Task: Use the formula "DSUM" in spreadsheet "Project protfolio".
Action: Mouse moved to (606, 95)
Screenshot: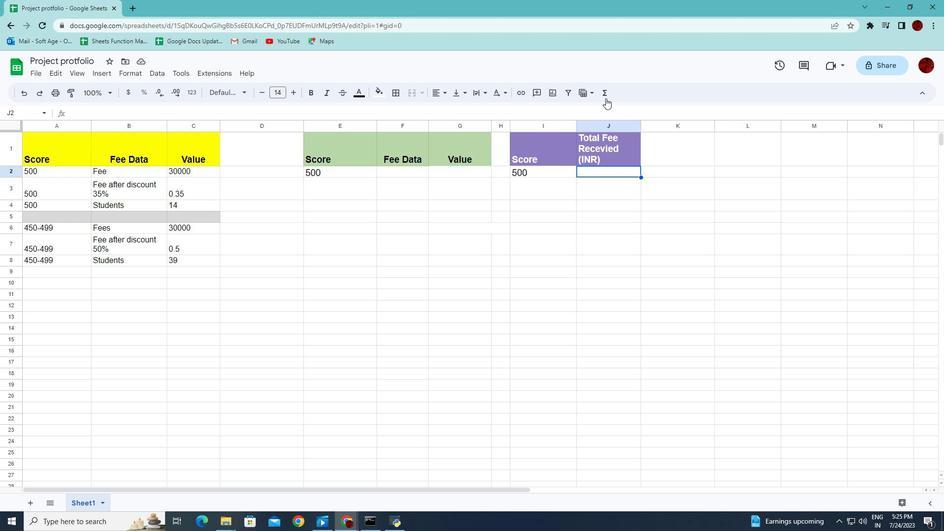 
Action: Mouse pressed left at (606, 95)
Screenshot: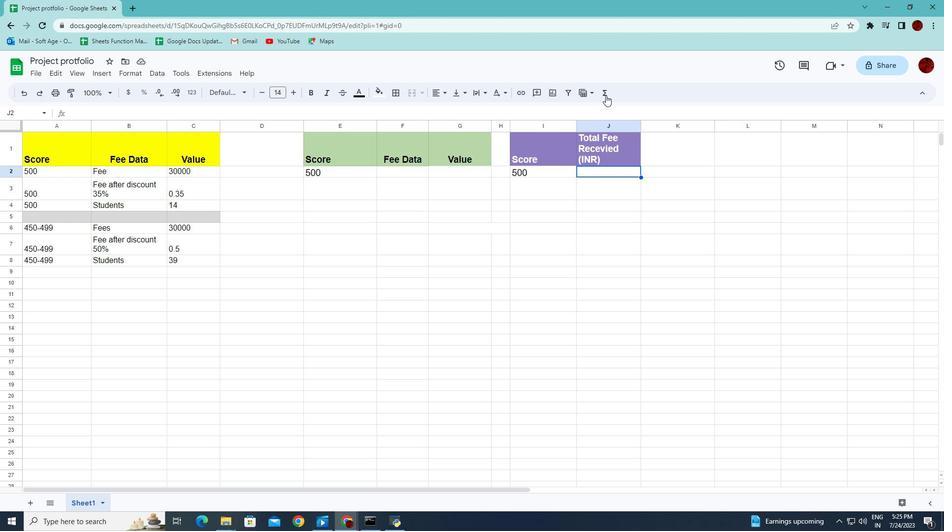 
Action: Mouse moved to (725, 192)
Screenshot: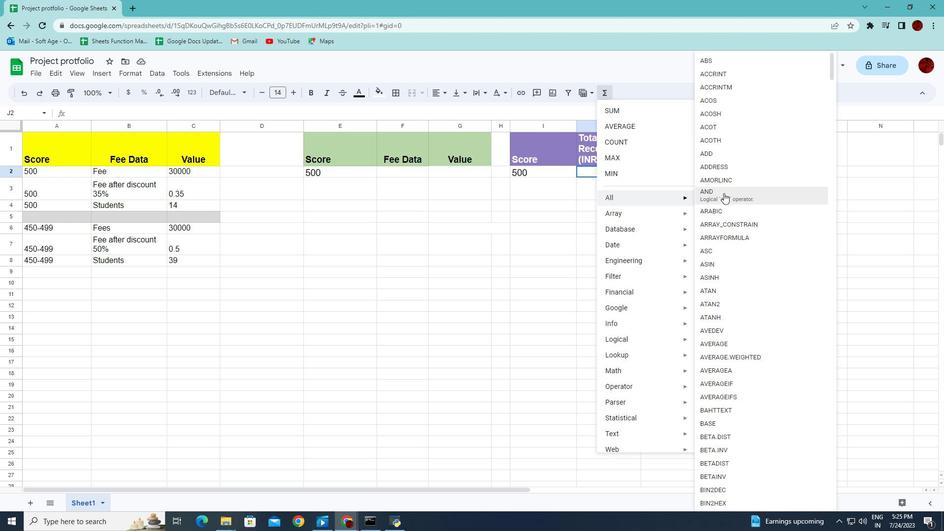 
Action: Mouse scrolled (725, 192) with delta (0, 0)
Screenshot: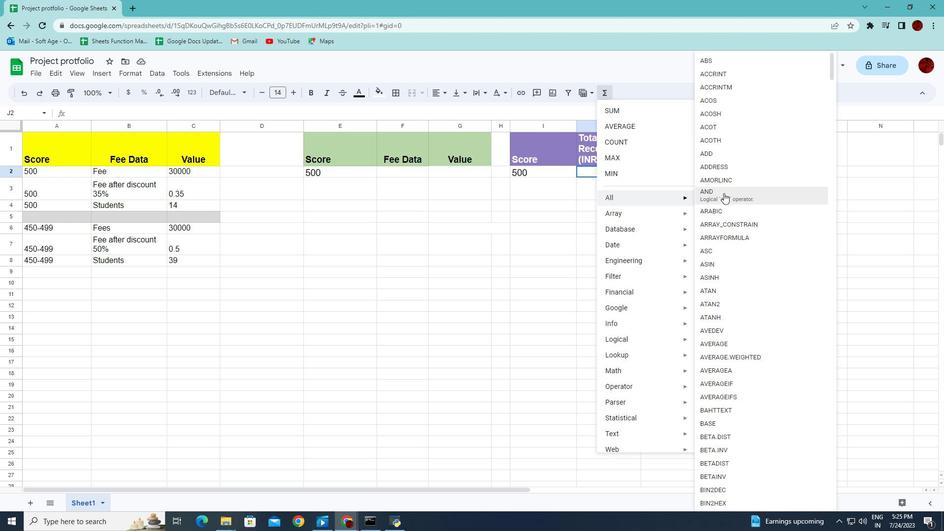 
Action: Mouse scrolled (725, 192) with delta (0, 0)
Screenshot: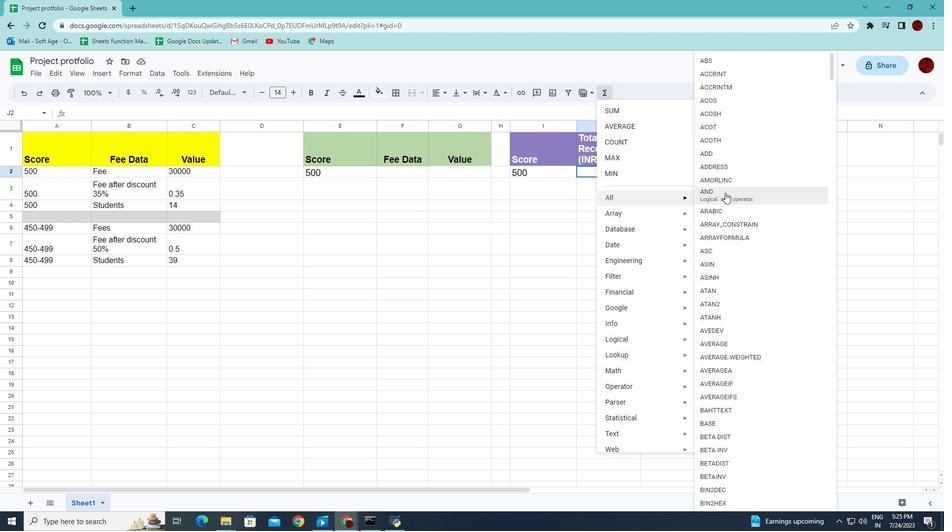 
Action: Mouse scrolled (725, 192) with delta (0, 0)
Screenshot: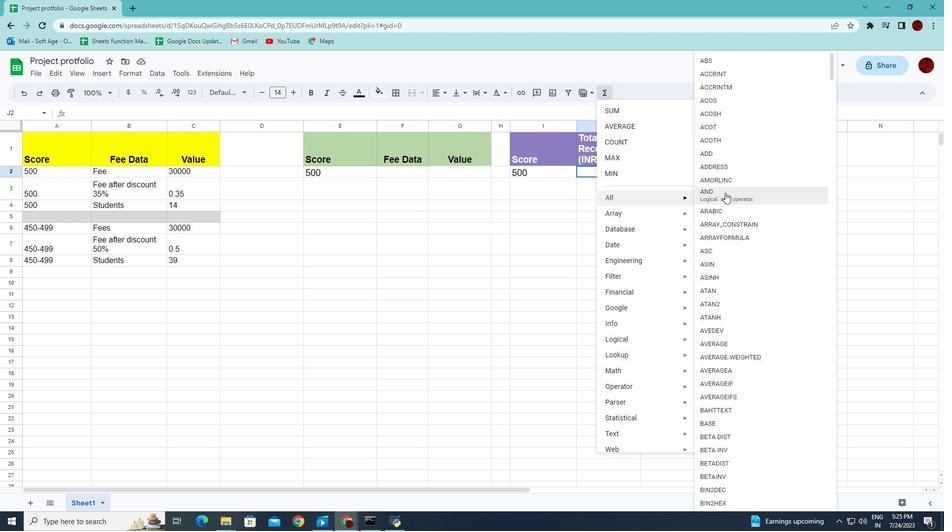 
Action: Mouse scrolled (725, 192) with delta (0, 0)
Screenshot: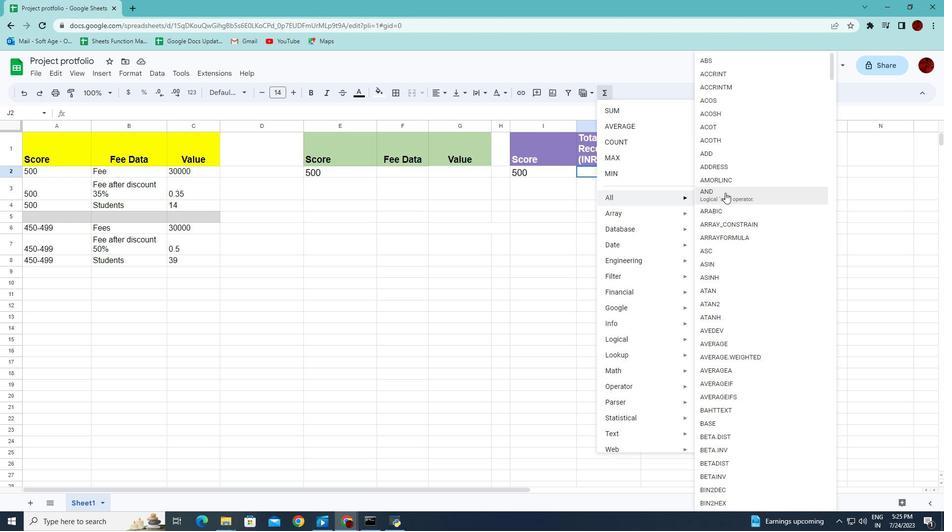 
Action: Mouse scrolled (725, 192) with delta (0, 0)
Screenshot: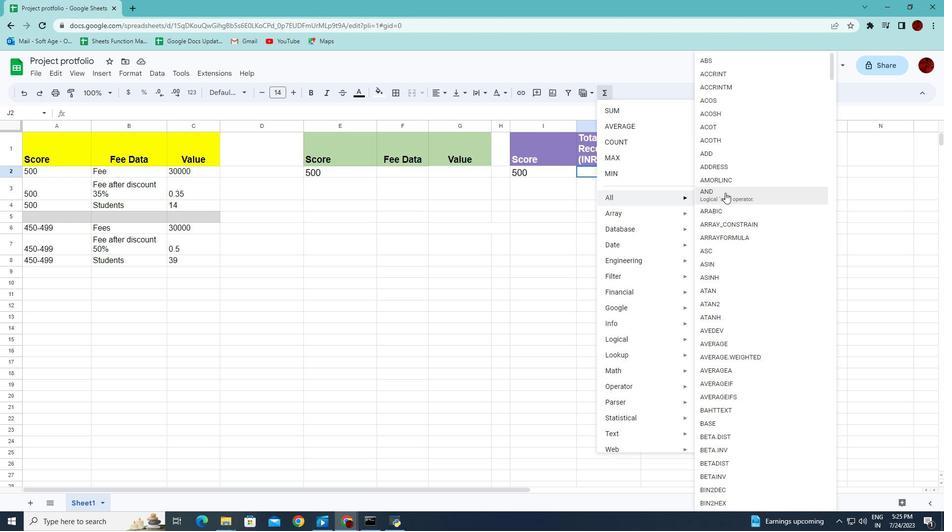 
Action: Mouse scrolled (725, 192) with delta (0, 0)
Screenshot: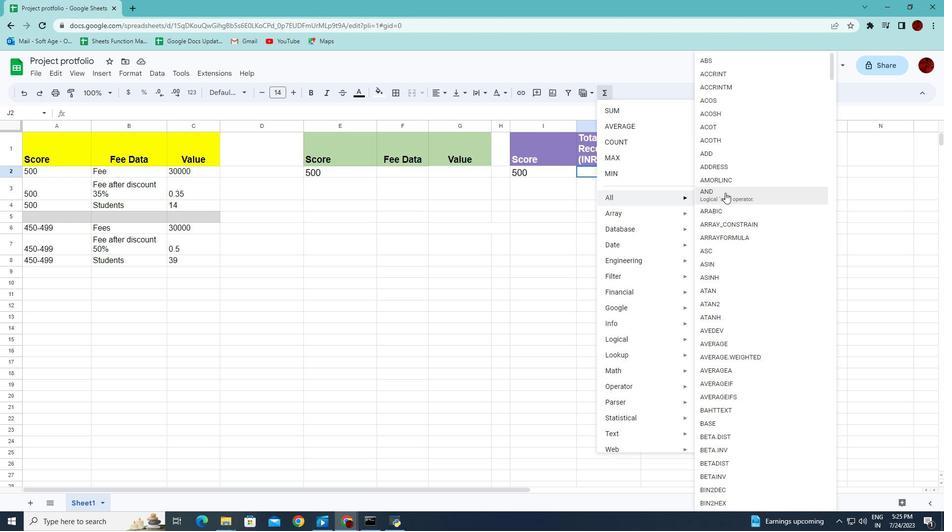 
Action: Mouse scrolled (725, 192) with delta (0, 0)
Screenshot: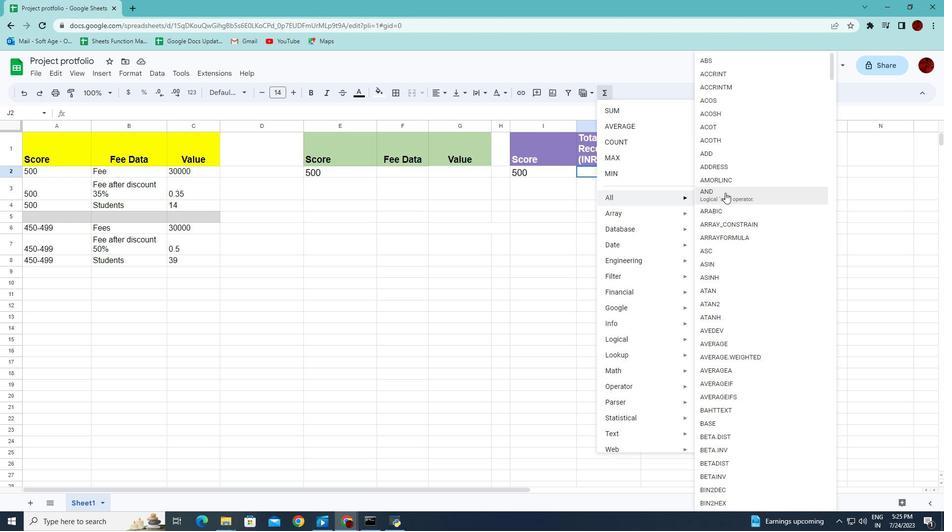 
Action: Mouse moved to (728, 192)
Screenshot: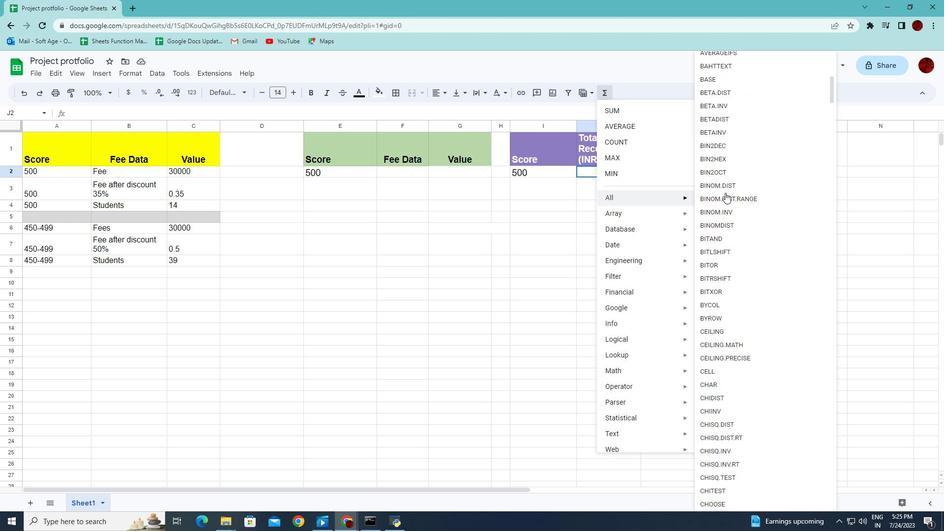 
Action: Mouse scrolled (728, 192) with delta (0, 0)
Screenshot: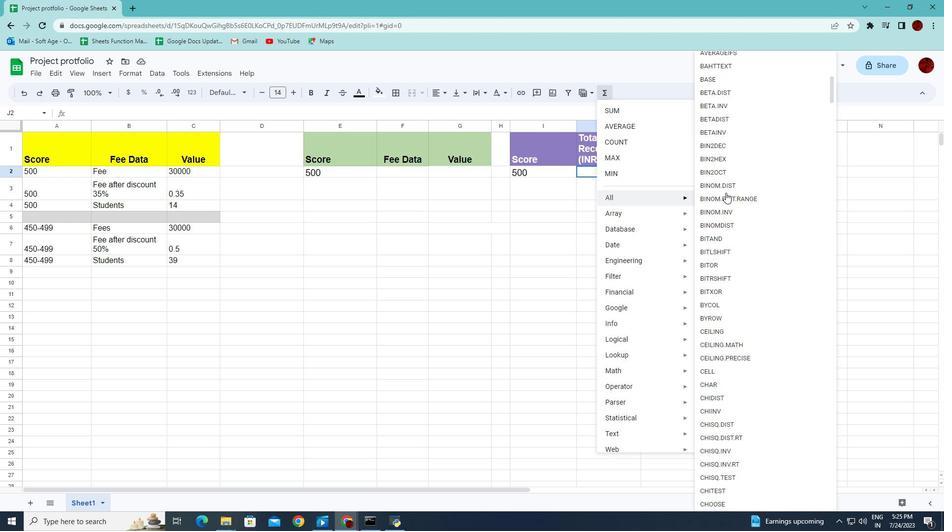
Action: Mouse scrolled (728, 192) with delta (0, 0)
Screenshot: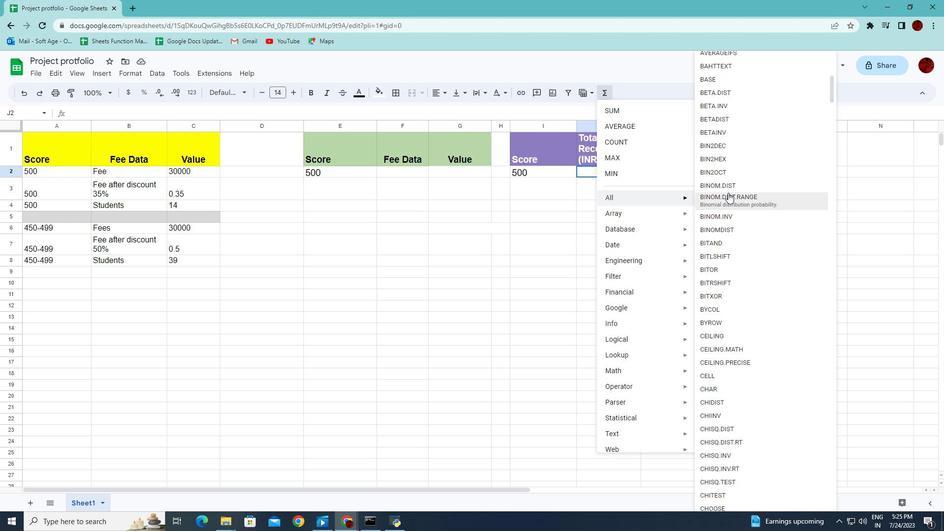 
Action: Mouse scrolled (728, 192) with delta (0, 0)
Screenshot: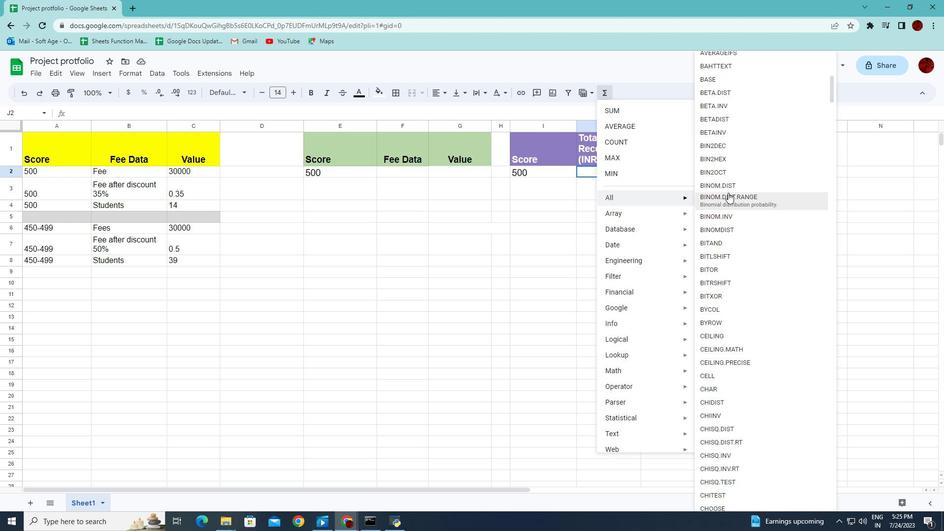
Action: Mouse scrolled (728, 192) with delta (0, 0)
Screenshot: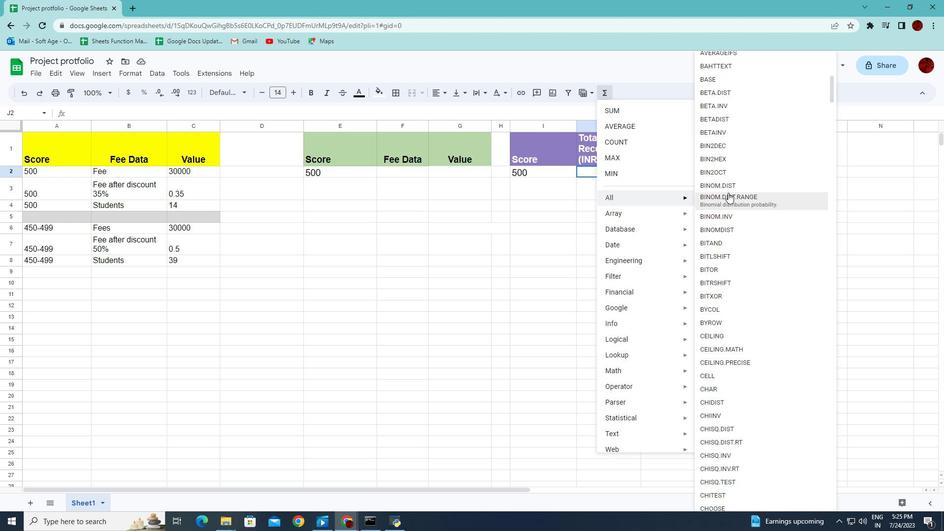 
Action: Mouse scrolled (728, 192) with delta (0, 0)
Screenshot: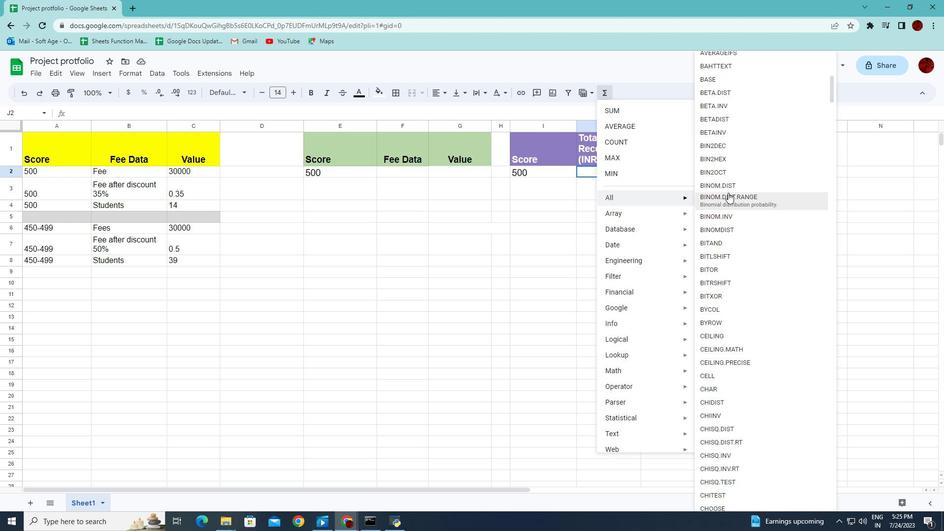
Action: Mouse scrolled (728, 192) with delta (0, 0)
Screenshot: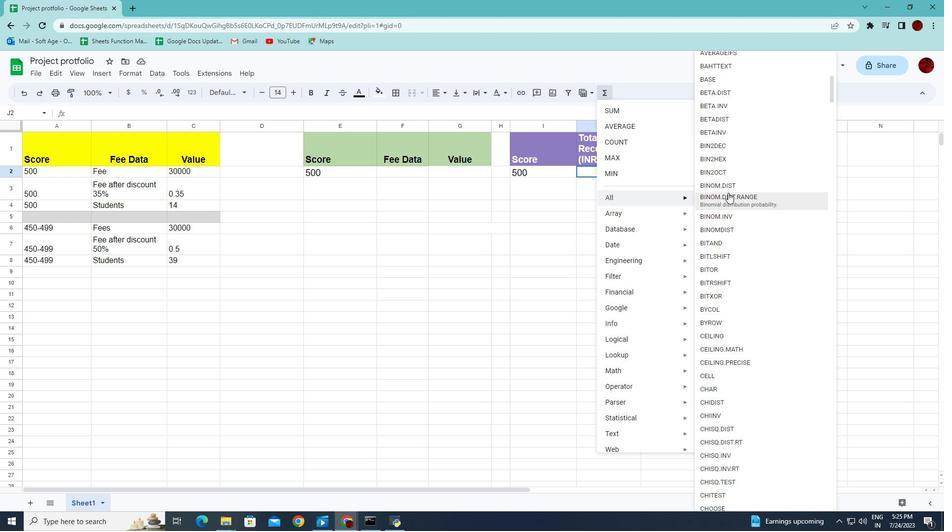 
Action: Mouse scrolled (728, 192) with delta (0, 0)
Screenshot: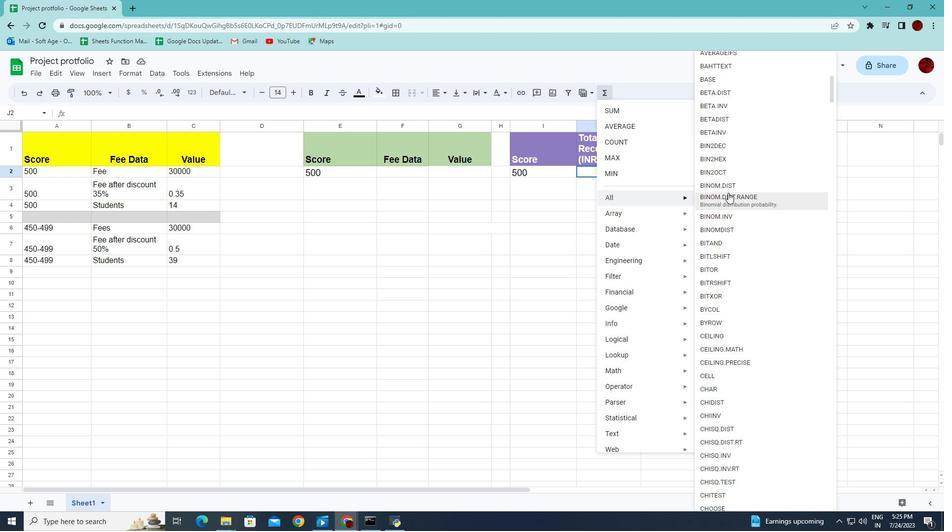 
Action: Mouse scrolled (728, 192) with delta (0, 0)
Screenshot: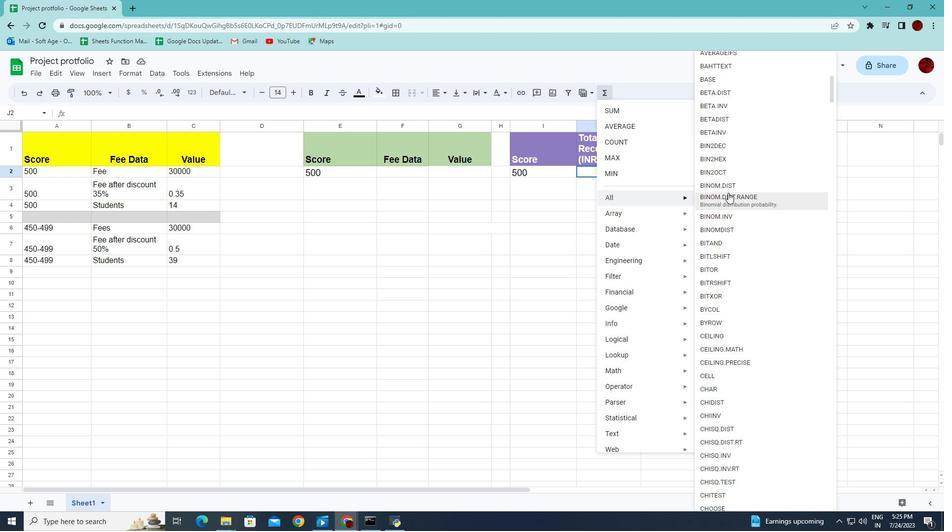 
Action: Mouse scrolled (728, 192) with delta (0, 0)
Screenshot: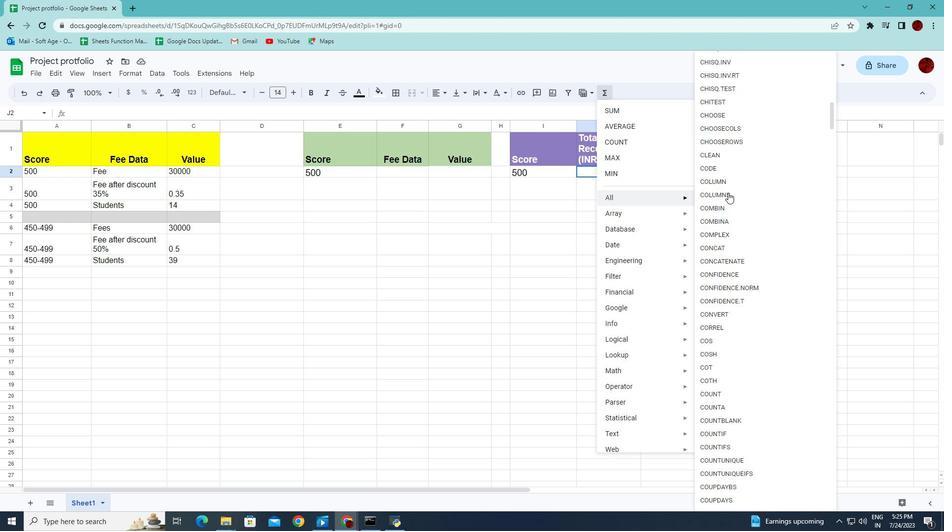 
Action: Mouse scrolled (728, 192) with delta (0, 0)
Screenshot: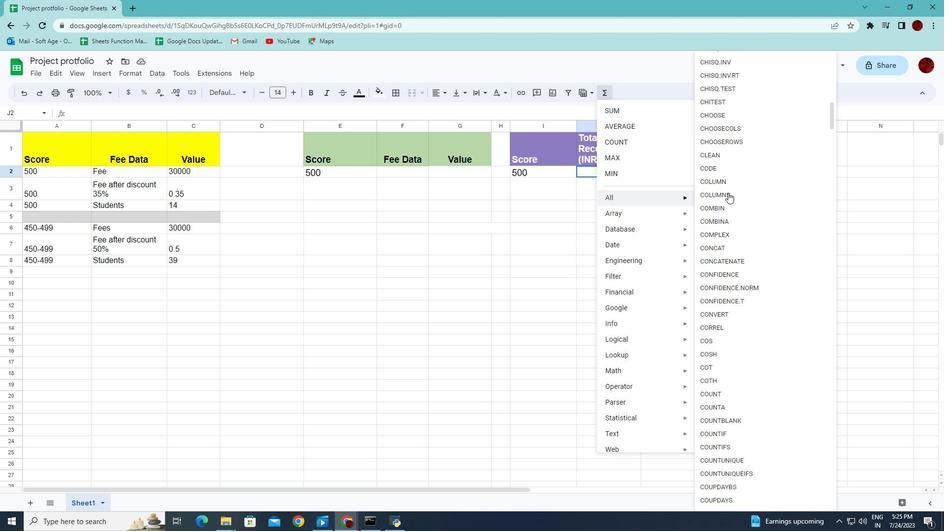 
Action: Mouse scrolled (728, 192) with delta (0, 0)
Screenshot: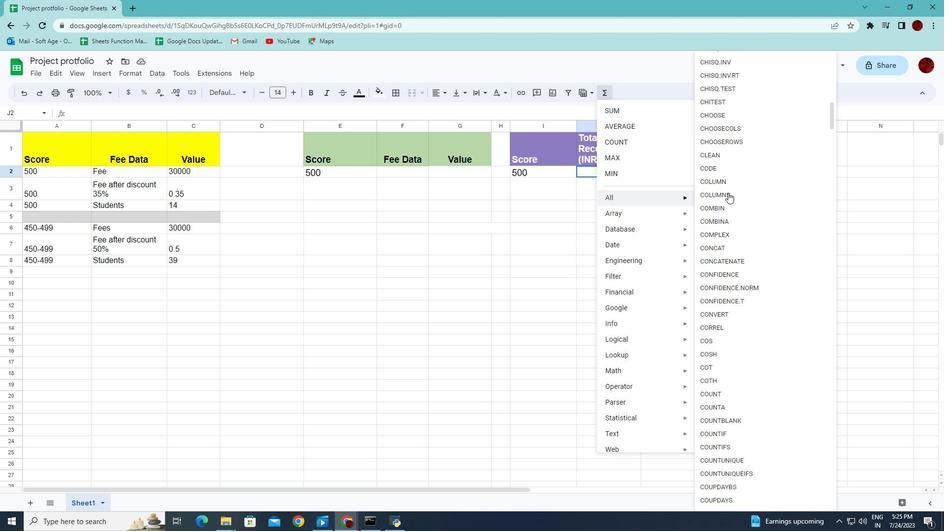 
Action: Mouse scrolled (728, 192) with delta (0, 0)
Screenshot: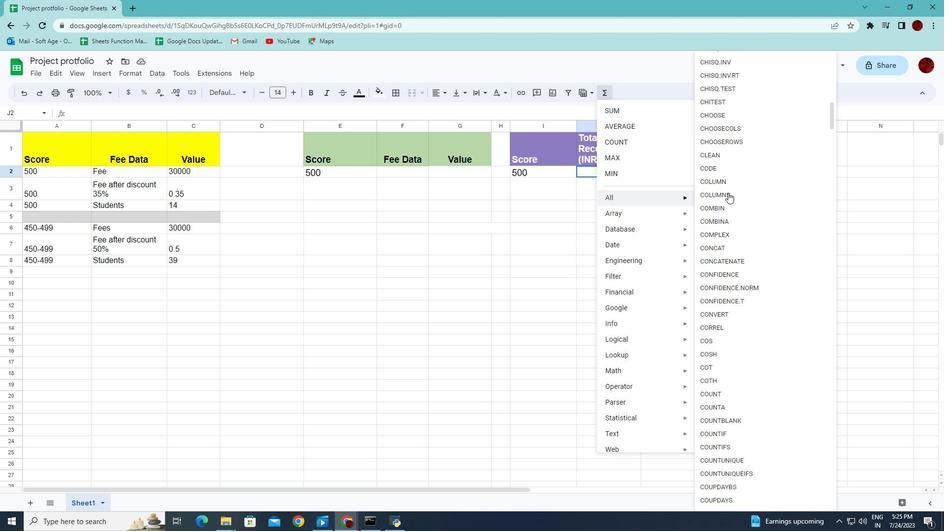 
Action: Mouse scrolled (728, 192) with delta (0, 0)
Screenshot: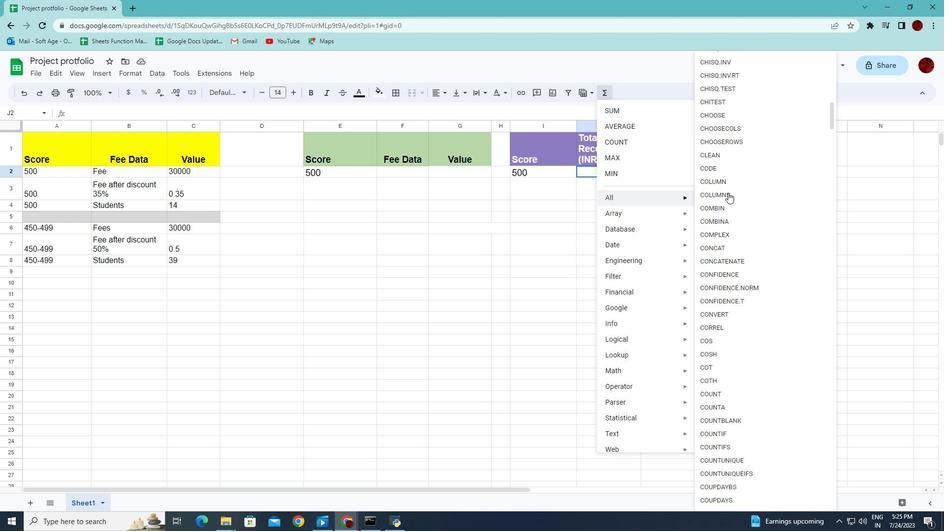
Action: Mouse scrolled (728, 192) with delta (0, 0)
Screenshot: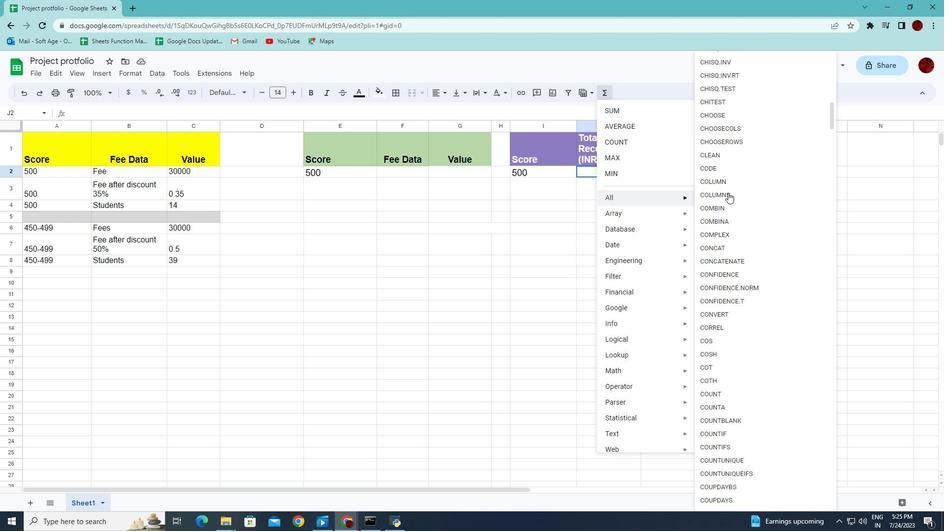 
Action: Mouse scrolled (728, 192) with delta (0, 0)
Screenshot: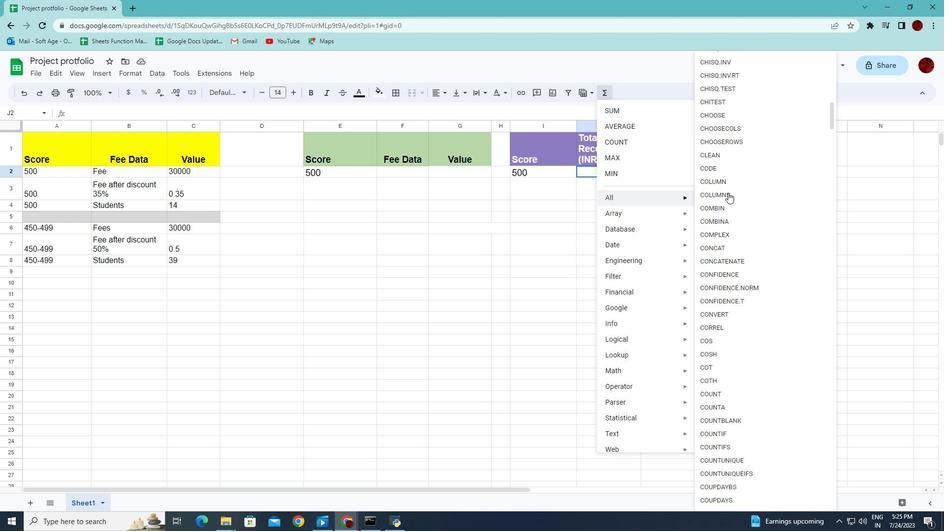 
Action: Mouse scrolled (728, 192) with delta (0, 0)
Screenshot: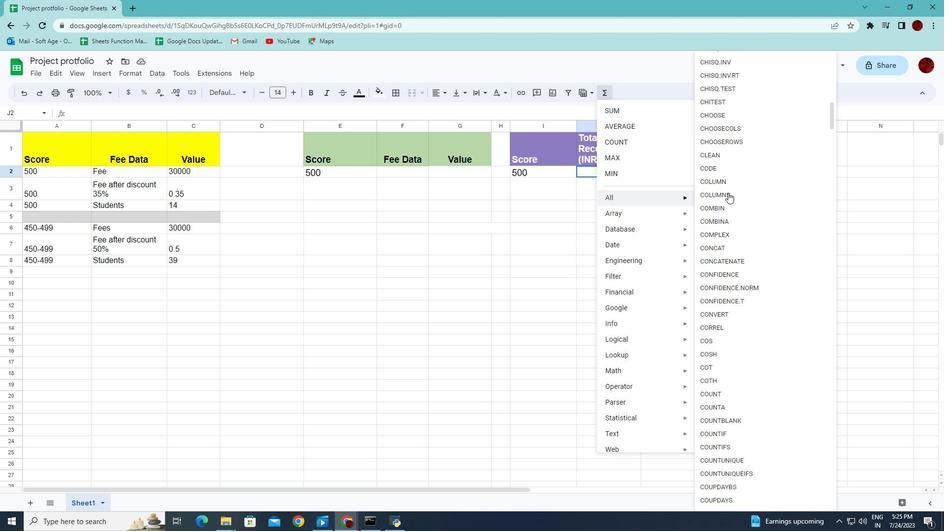 
Action: Mouse moved to (730, 191)
Screenshot: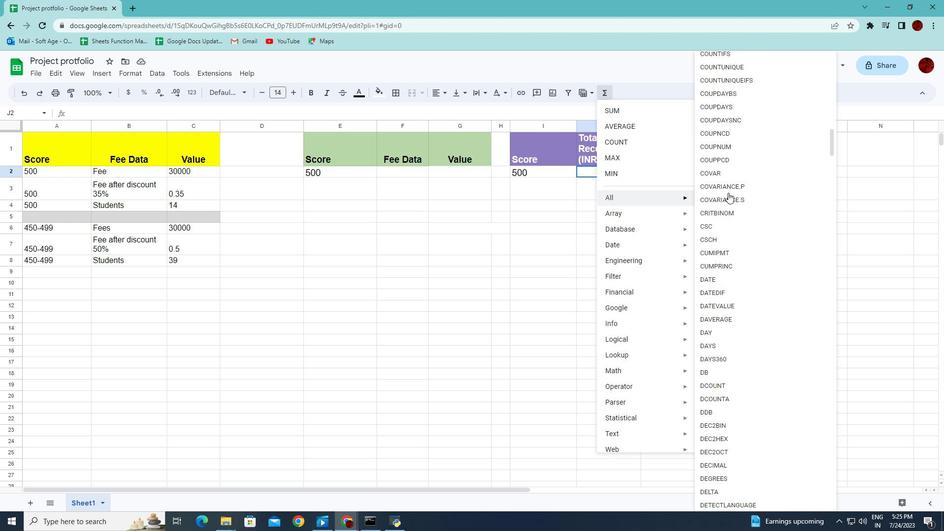 
Action: Mouse scrolled (730, 191) with delta (0, 0)
Screenshot: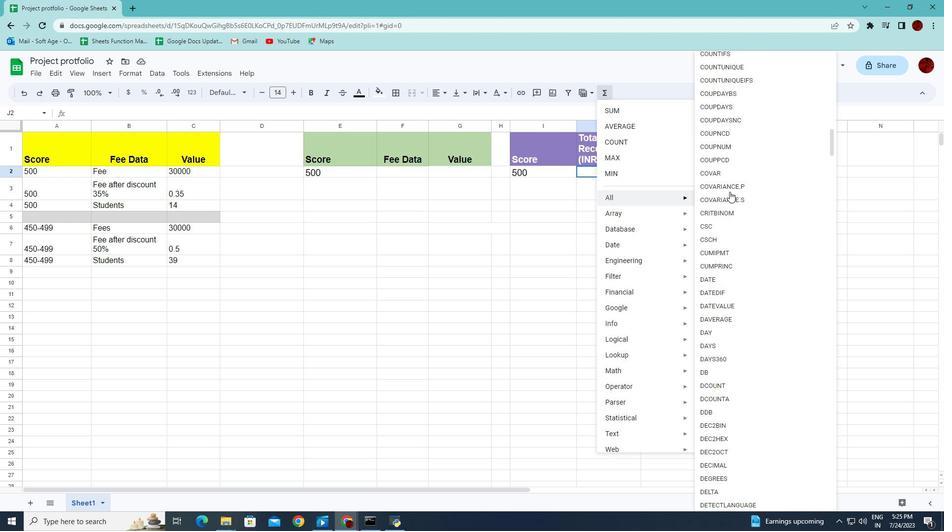 
Action: Mouse scrolled (730, 191) with delta (0, 0)
Screenshot: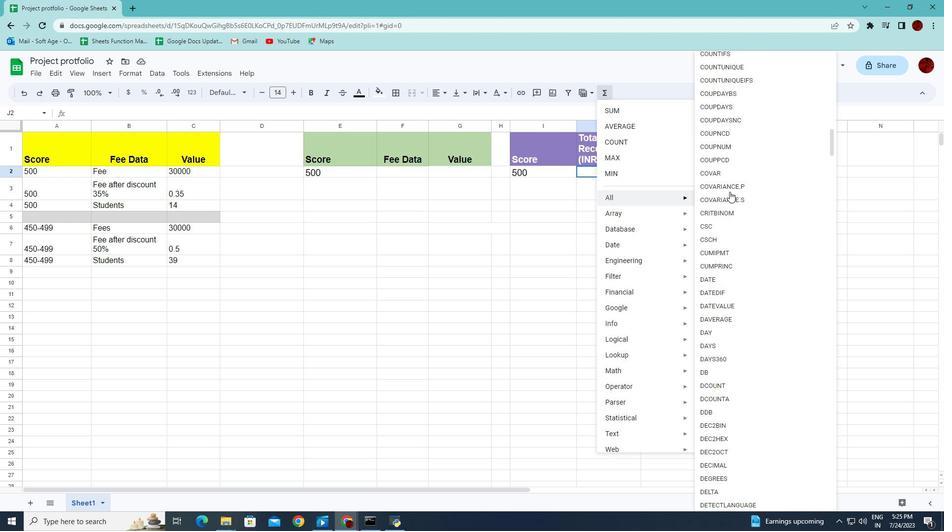 
Action: Mouse scrolled (730, 191) with delta (0, 0)
Screenshot: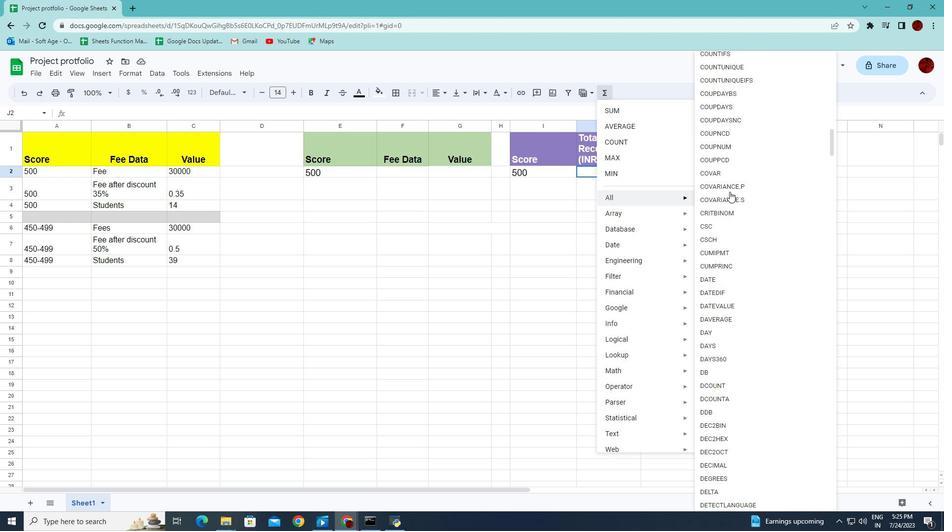 
Action: Mouse scrolled (730, 191) with delta (0, 0)
Screenshot: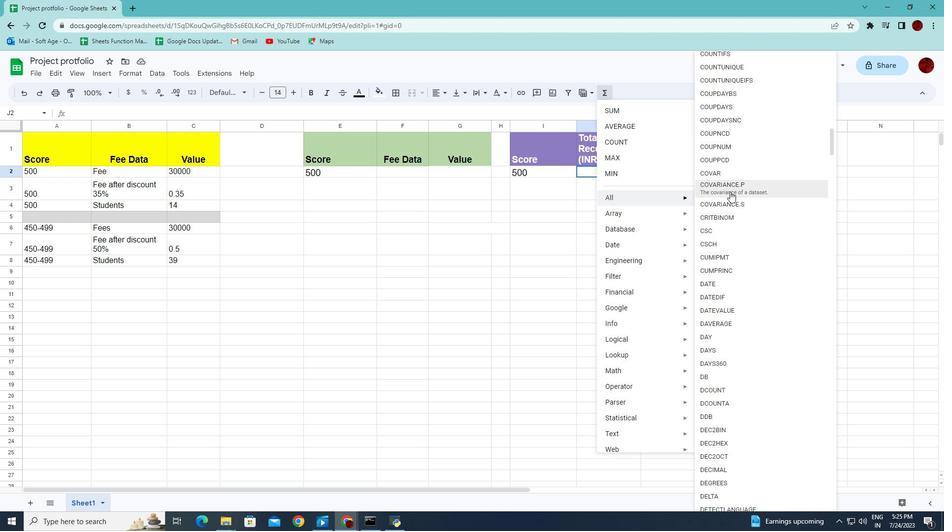 
Action: Mouse scrolled (730, 191) with delta (0, 0)
Screenshot: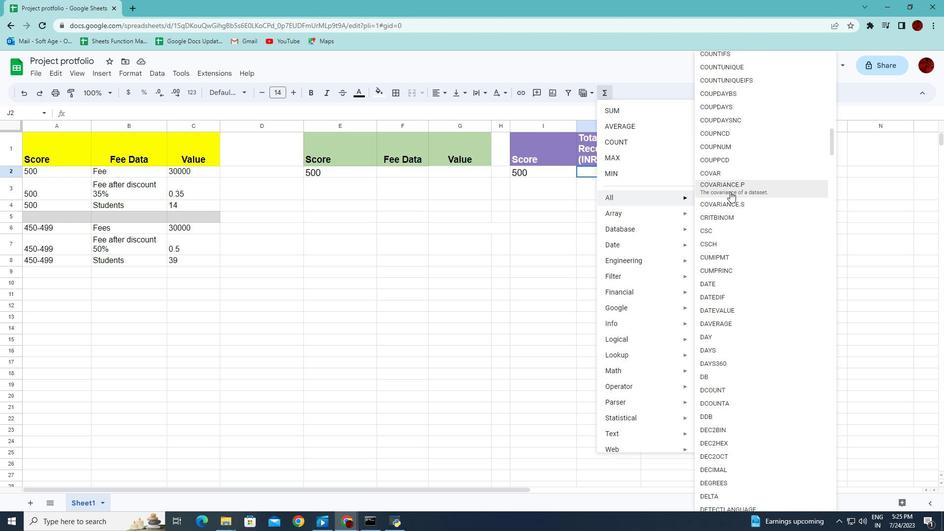 
Action: Mouse scrolled (730, 191) with delta (0, 0)
Screenshot: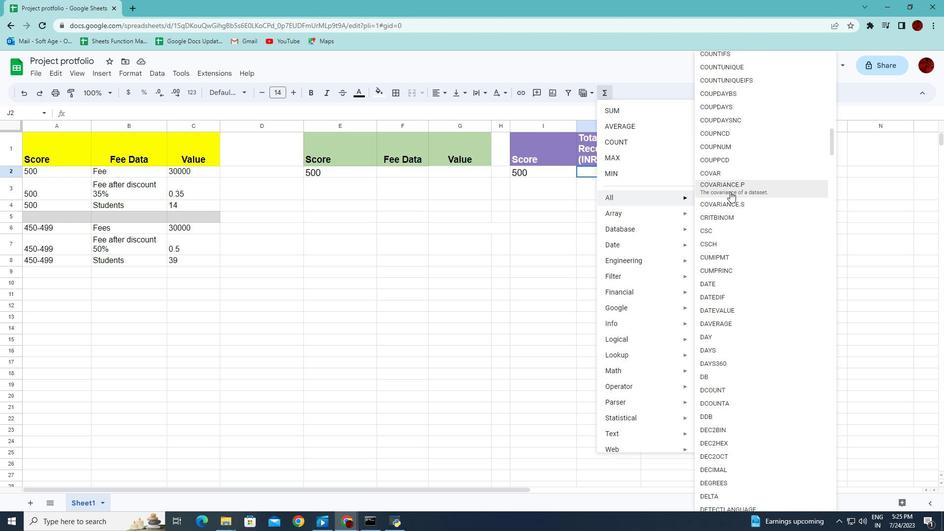 
Action: Mouse scrolled (730, 191) with delta (0, 0)
Screenshot: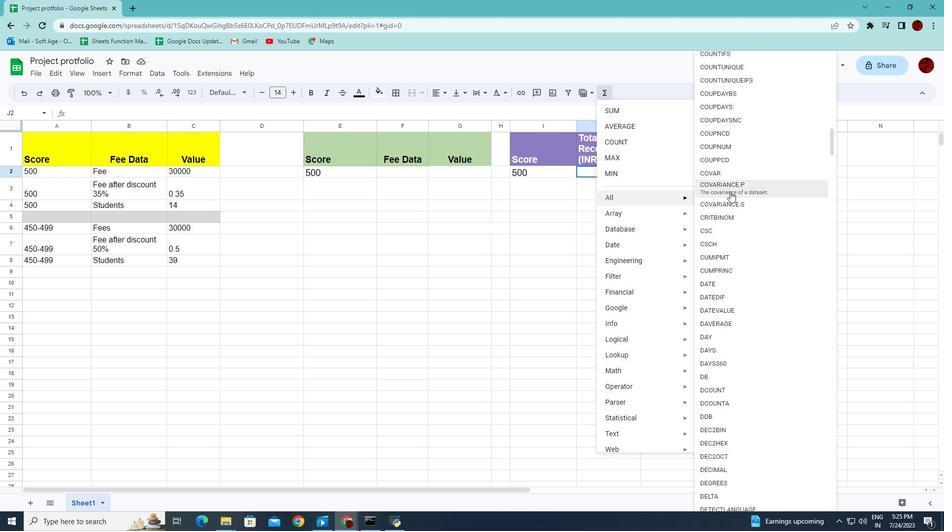 
Action: Mouse moved to (721, 338)
Screenshot: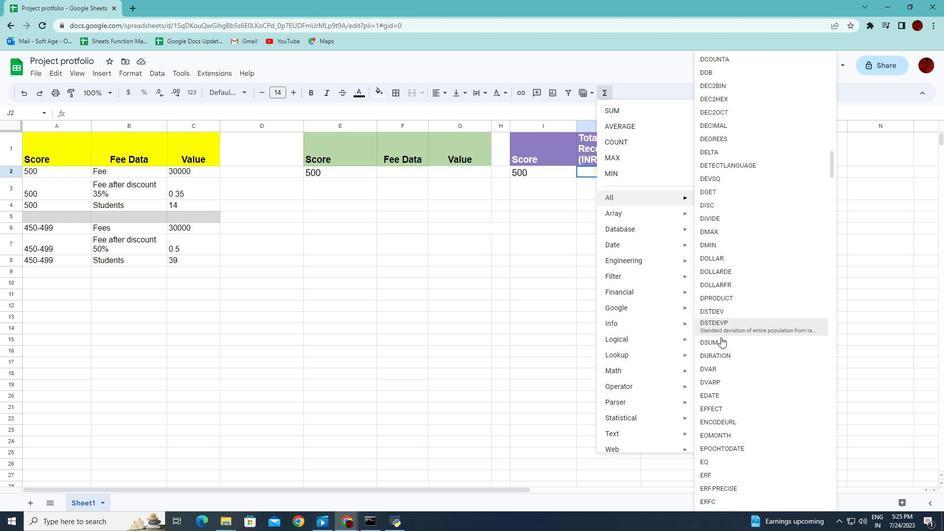 
Action: Mouse pressed left at (721, 338)
Screenshot: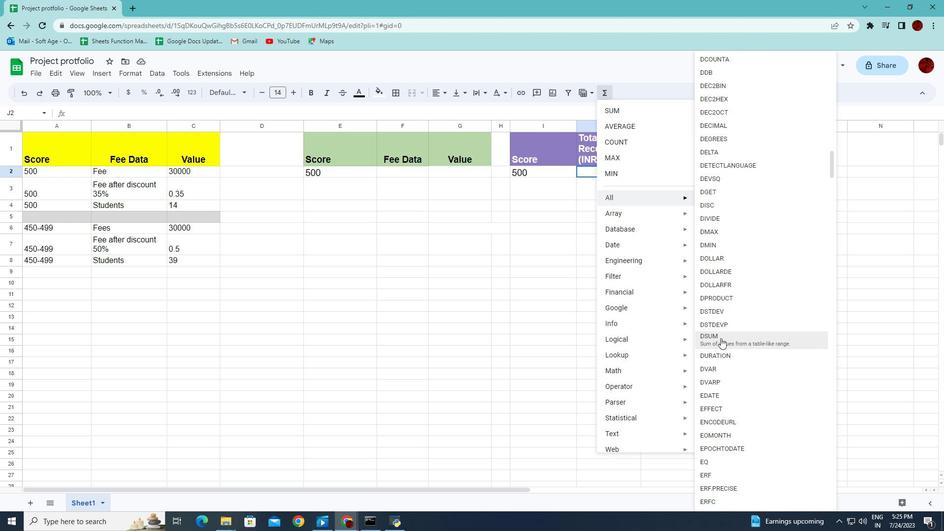 
Action: Mouse moved to (28, 148)
Screenshot: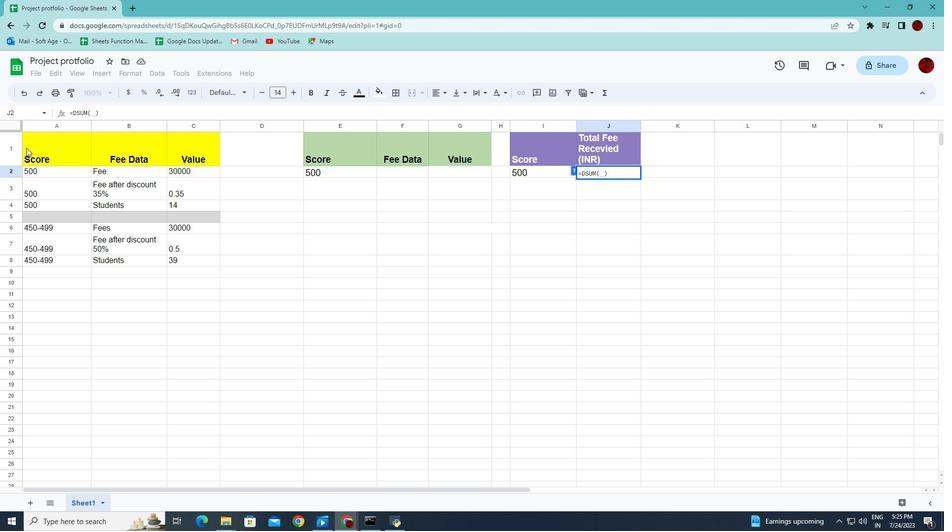 
Action: Mouse pressed left at (28, 148)
Screenshot: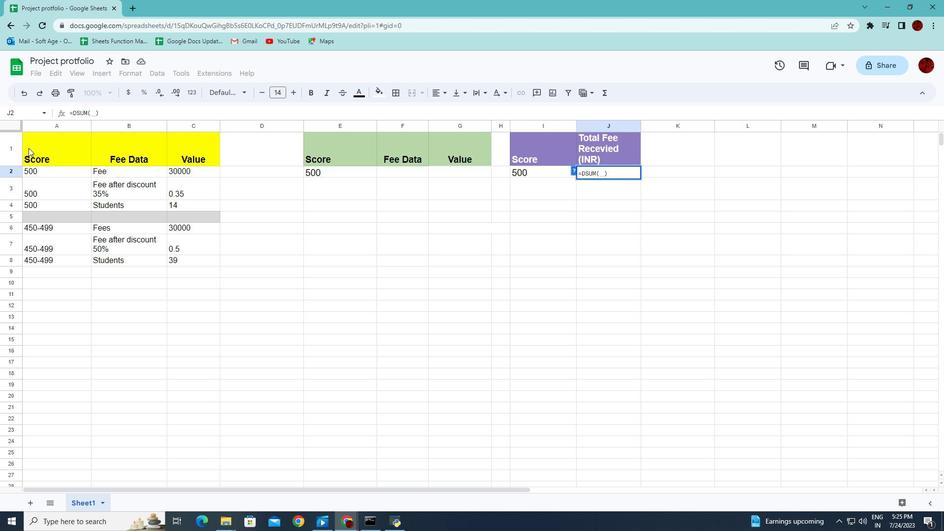 
Action: Mouse moved to (185, 256)
Screenshot: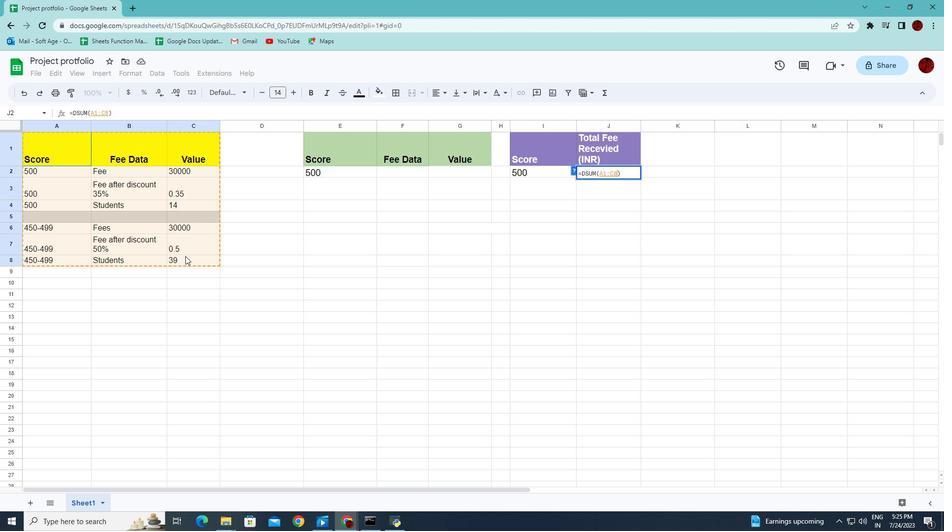 
Action: Key pressed ,
Screenshot: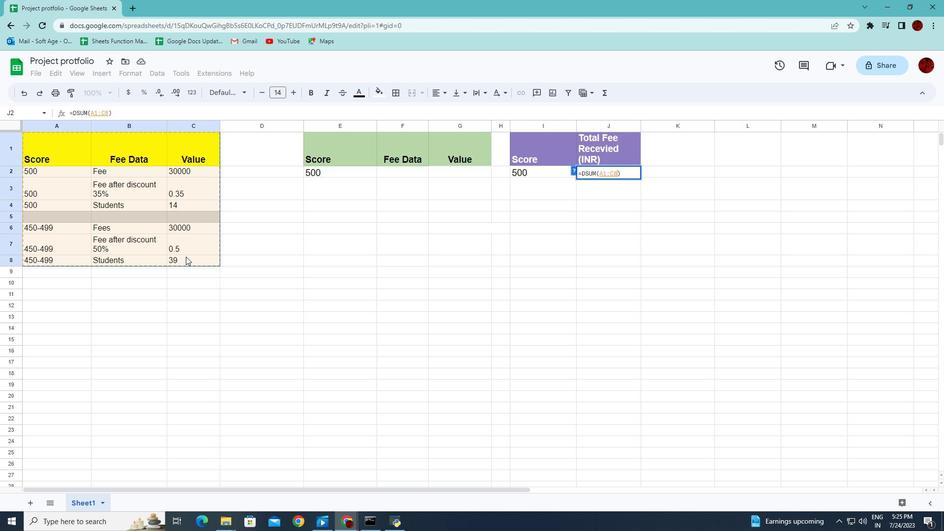
Action: Mouse moved to (195, 143)
Screenshot: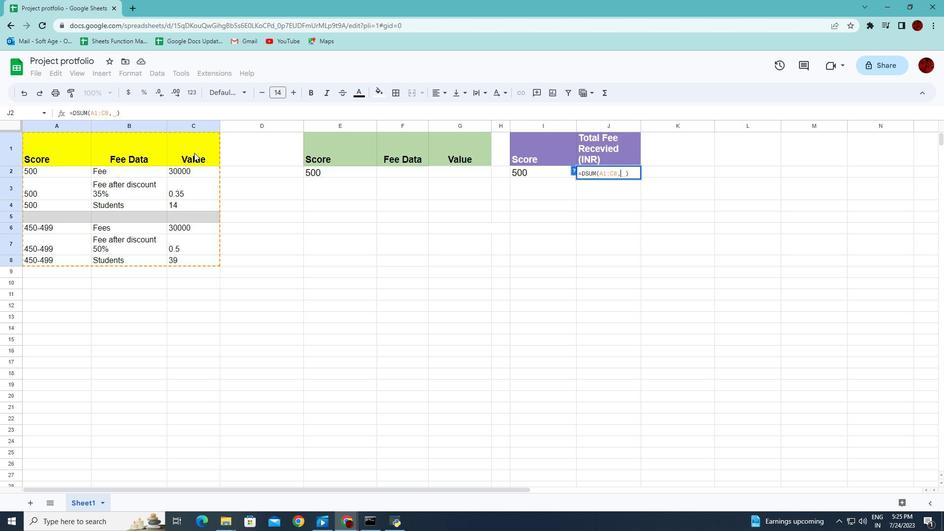 
Action: Mouse pressed left at (195, 143)
Screenshot: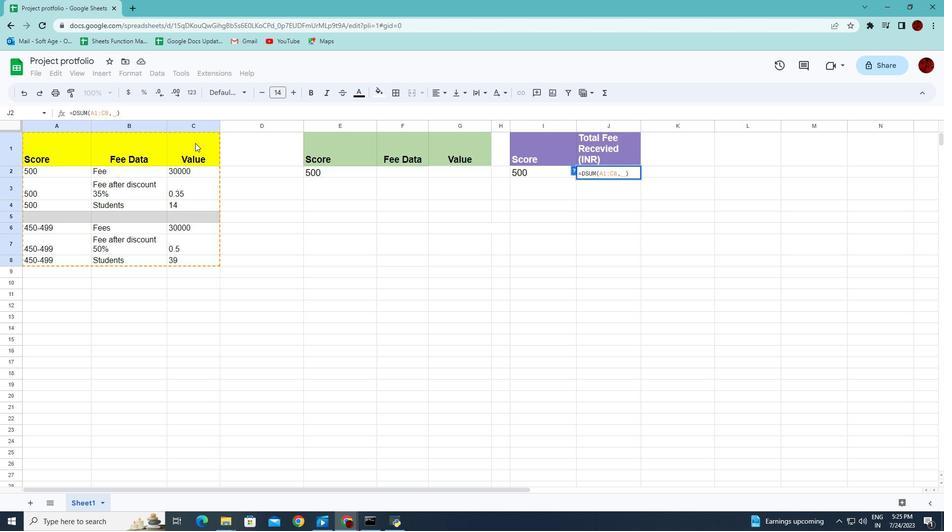 
Action: Key pressed ,
Screenshot: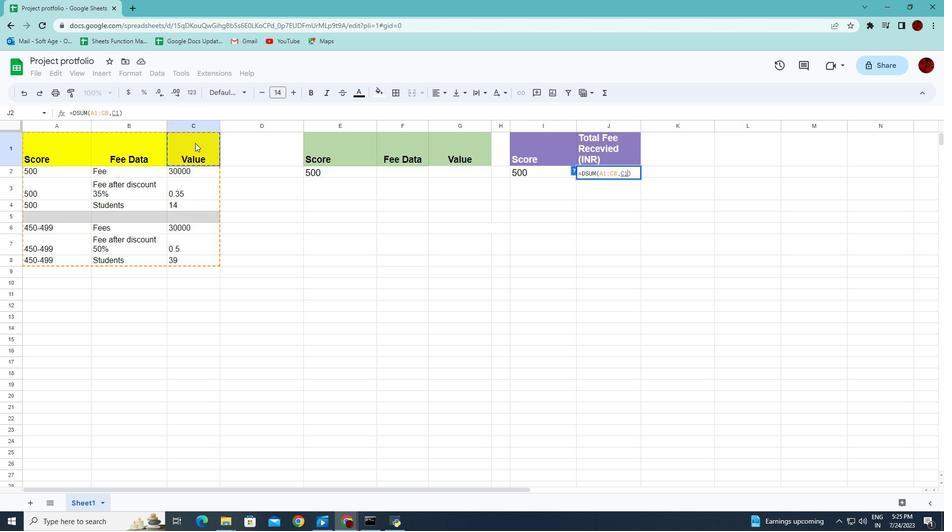 
Action: Mouse moved to (308, 146)
Screenshot: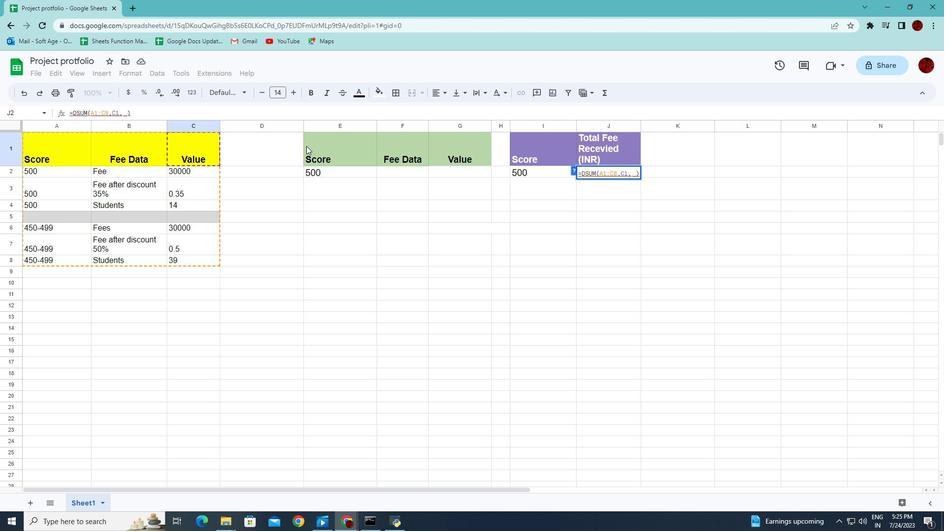 
Action: Mouse pressed left at (308, 146)
Screenshot: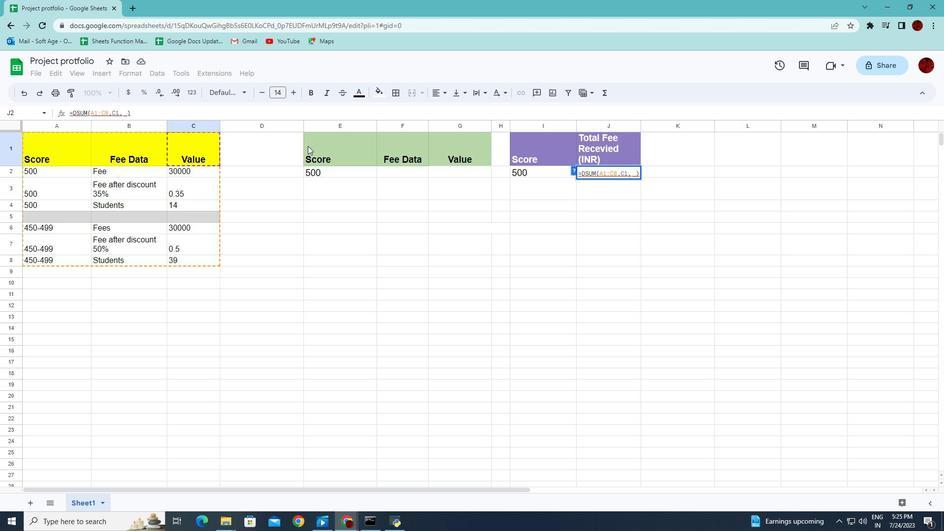 
Action: Mouse moved to (444, 174)
Screenshot: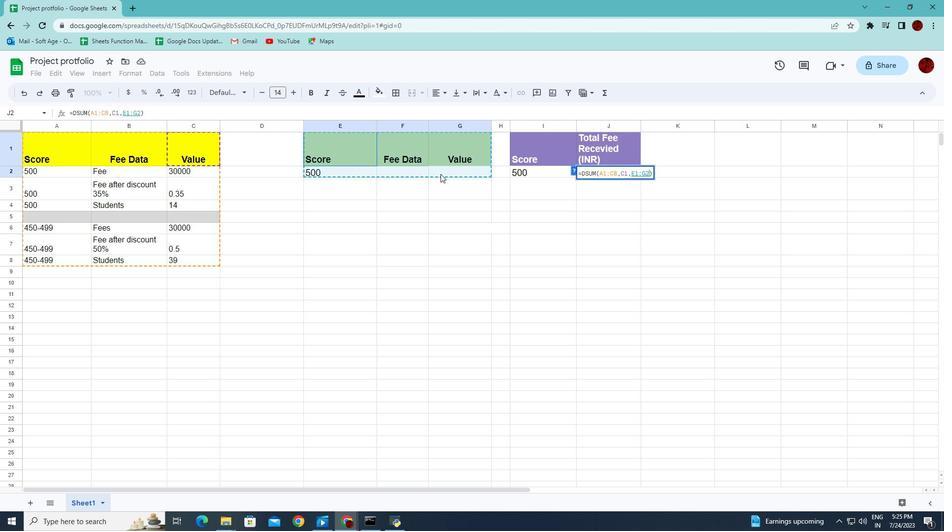 
Action: Key pressed <Key.enter>
Screenshot: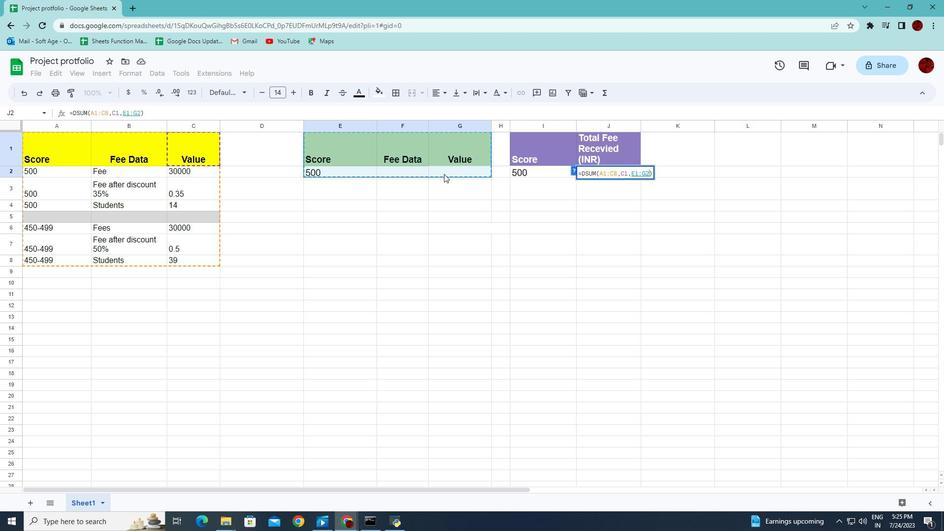 
